 Task: Select the trailing in the render whitespace.
Action: Mouse moved to (63, 484)
Screenshot: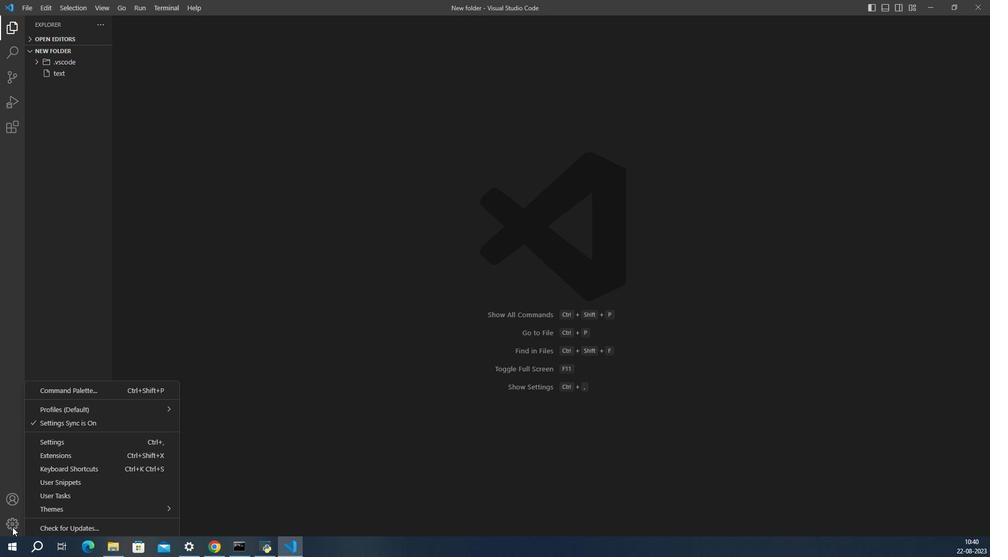 
Action: Mouse pressed left at (63, 484)
Screenshot: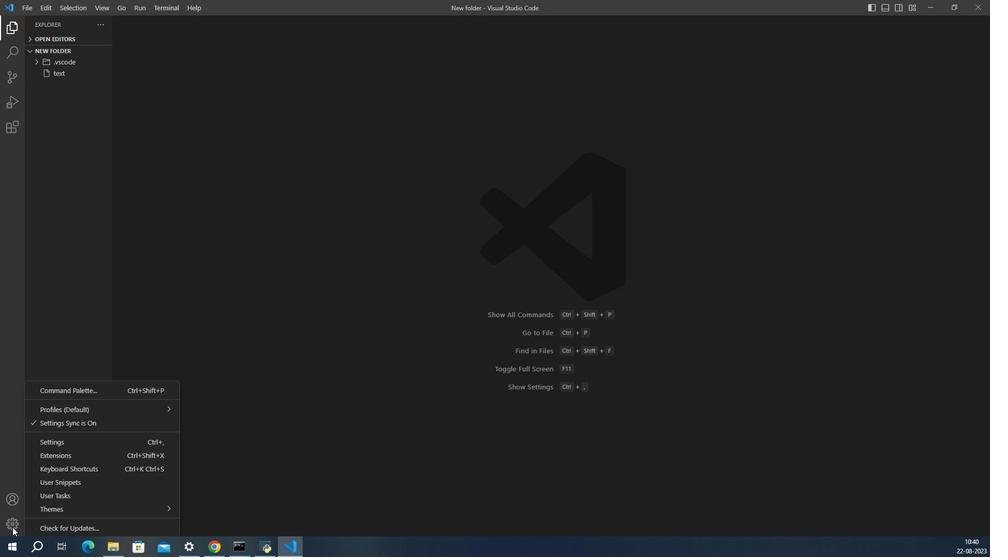 
Action: Mouse moved to (92, 423)
Screenshot: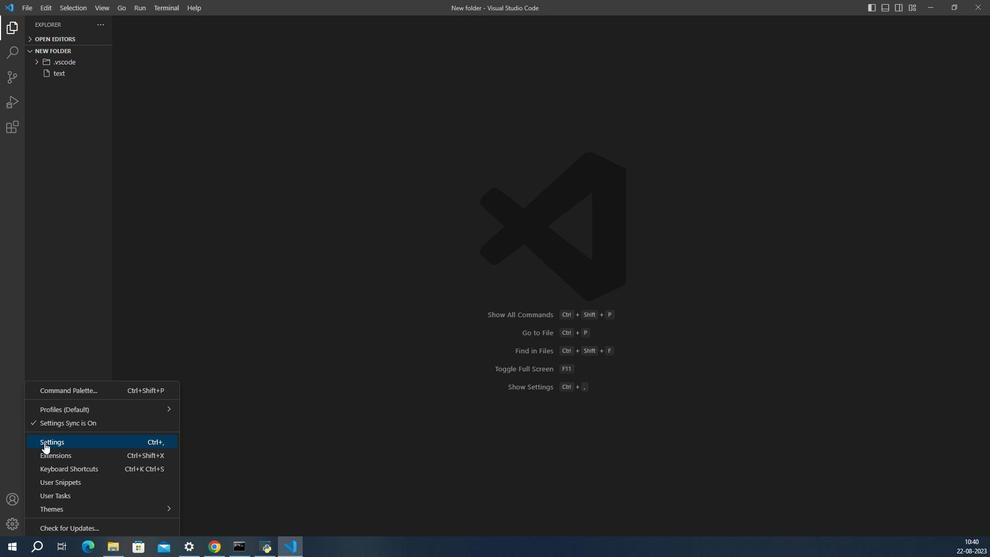 
Action: Mouse pressed left at (92, 423)
Screenshot: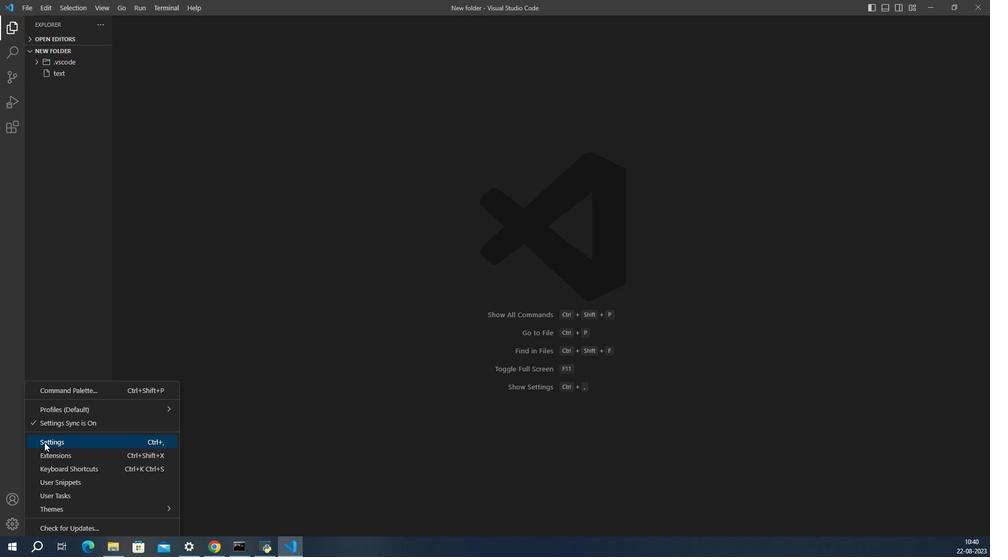 
Action: Mouse moved to (444, 358)
Screenshot: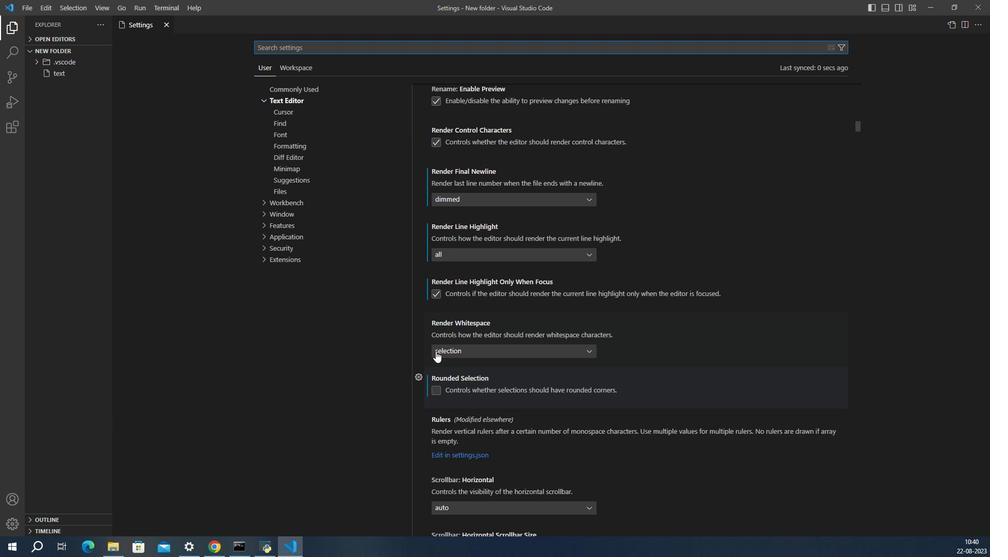 
Action: Mouse pressed left at (444, 358)
Screenshot: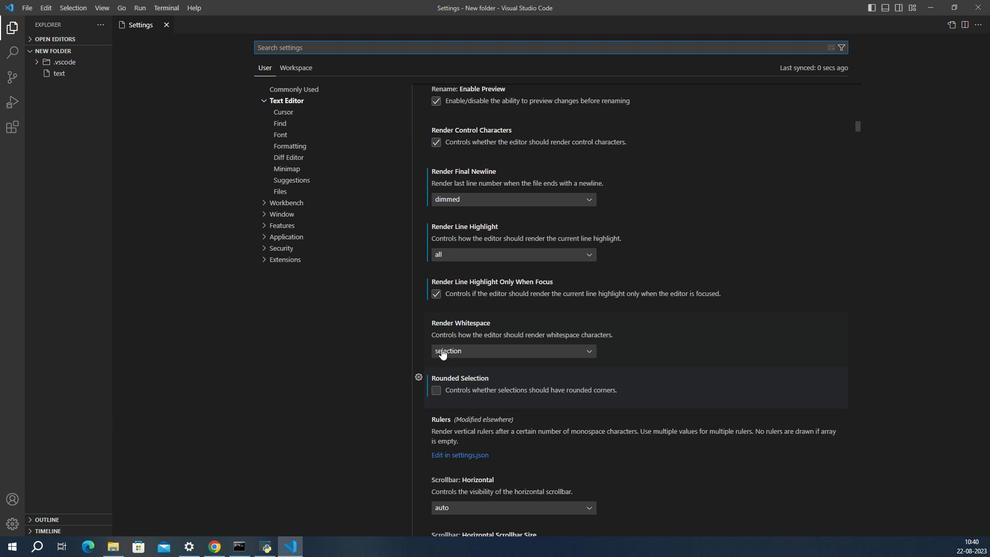 
Action: Mouse moved to (457, 388)
Screenshot: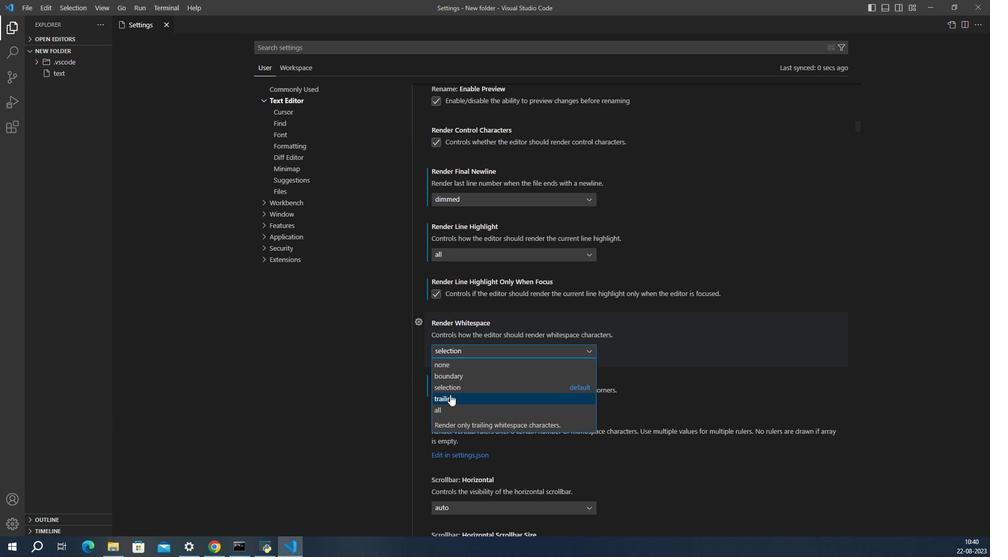 
Action: Mouse pressed left at (457, 388)
Screenshot: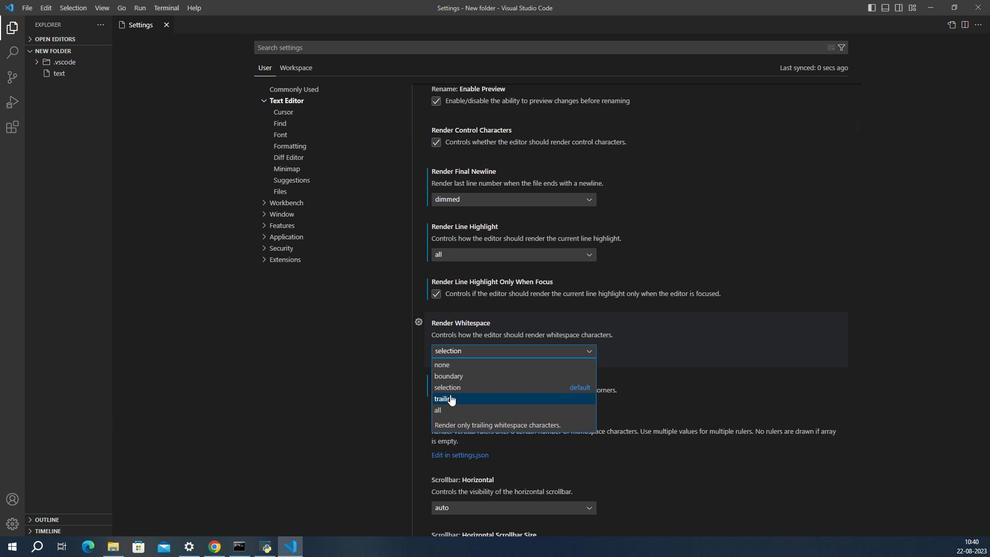 
Action: Mouse moved to (477, 357)
Screenshot: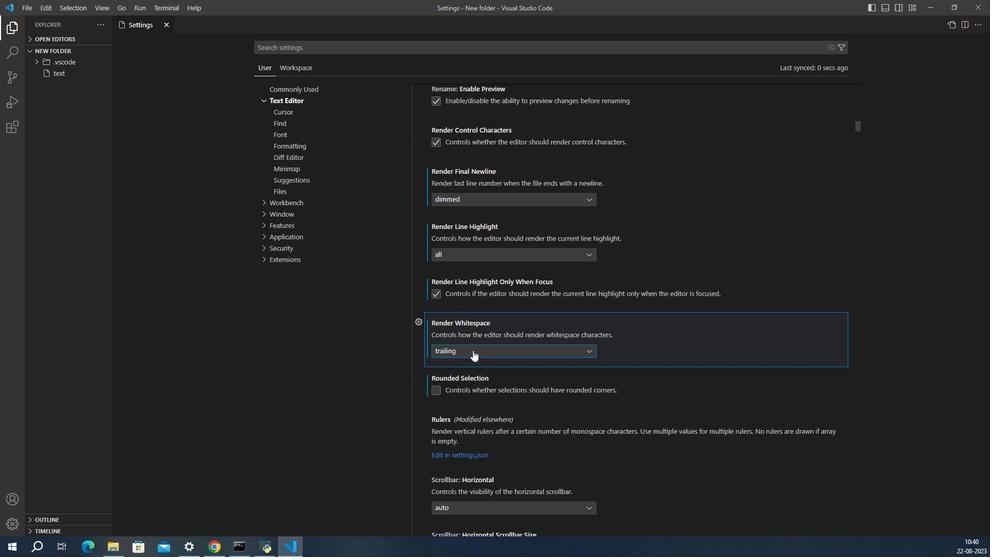 
